 Task: Change the invitee language to French.
Action: Mouse moved to (532, 344)
Screenshot: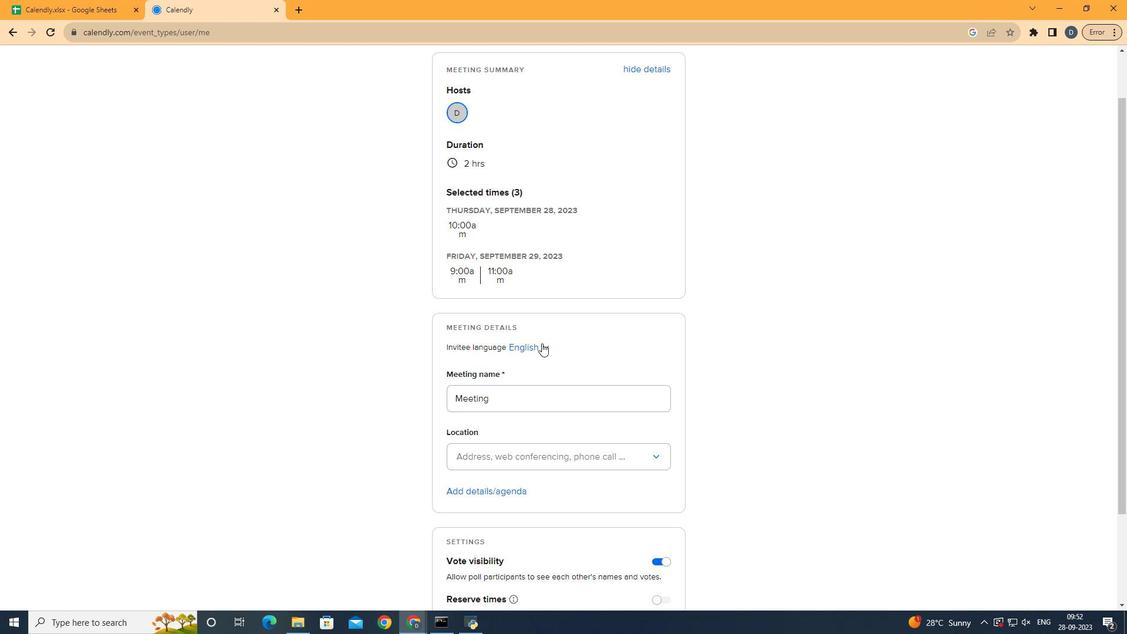 
Action: Mouse pressed left at (532, 344)
Screenshot: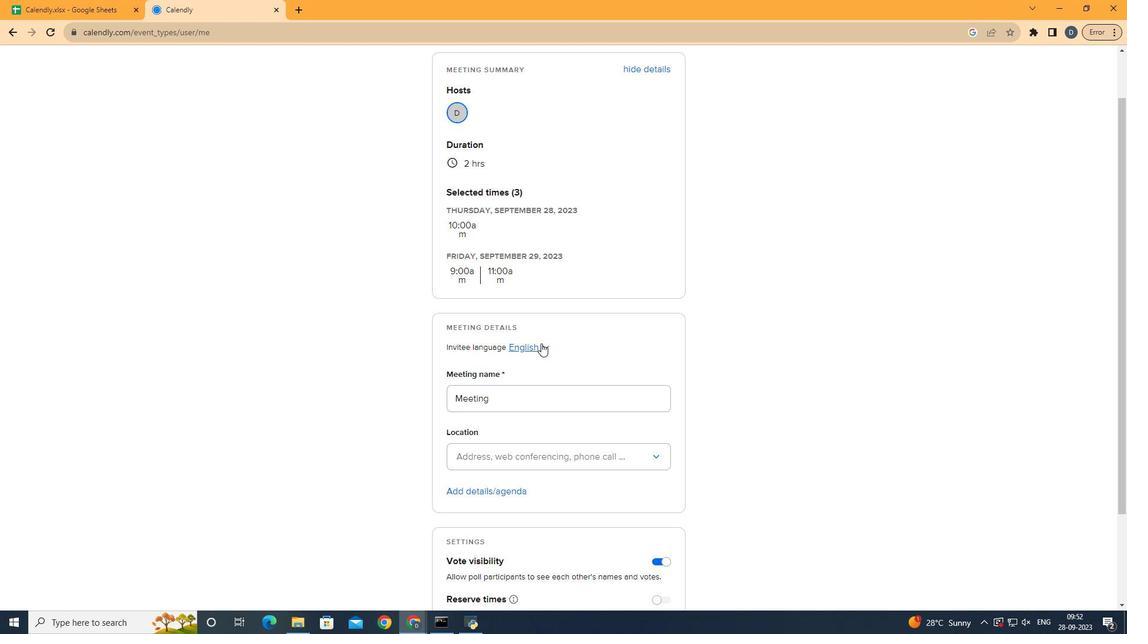
Action: Mouse moved to (545, 344)
Screenshot: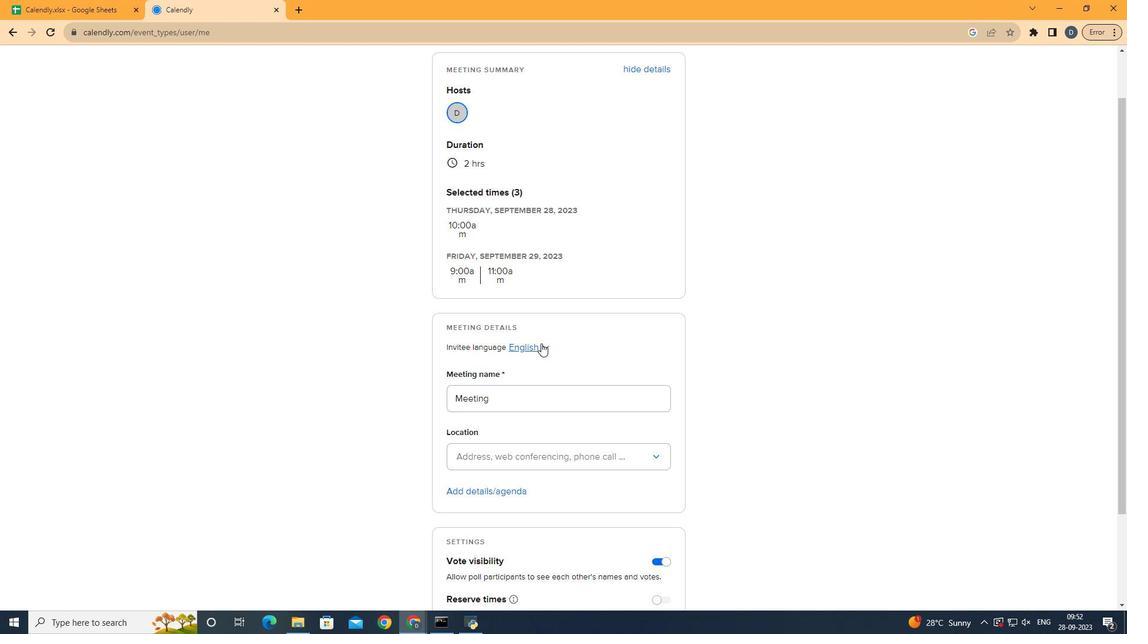 
Action: Mouse pressed left at (545, 344)
Screenshot: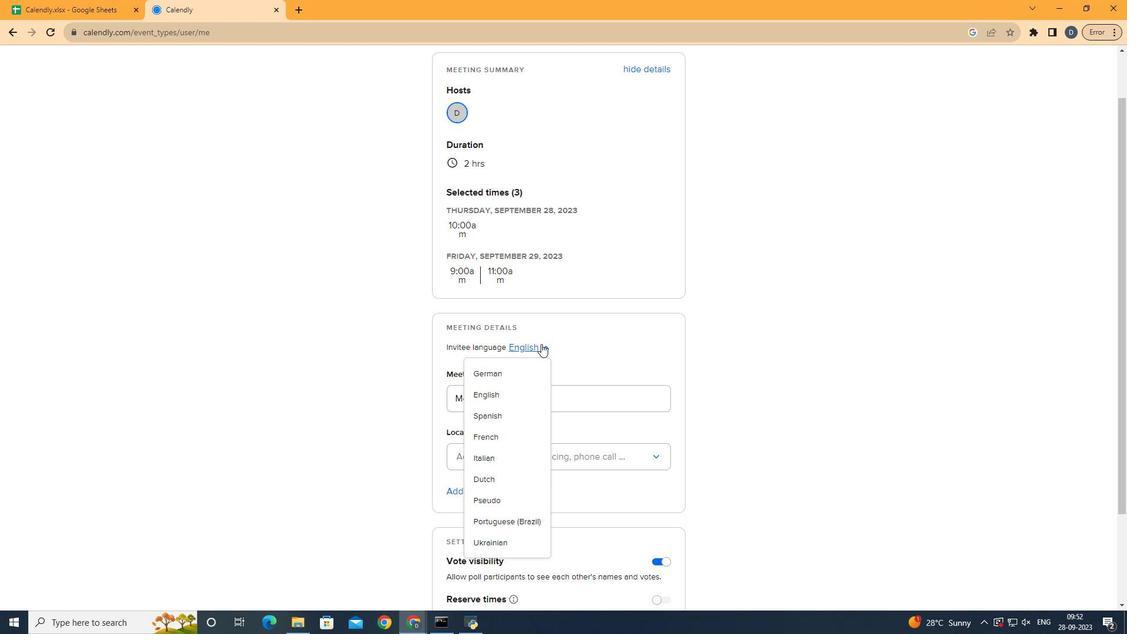 
Action: Mouse moved to (631, 376)
Screenshot: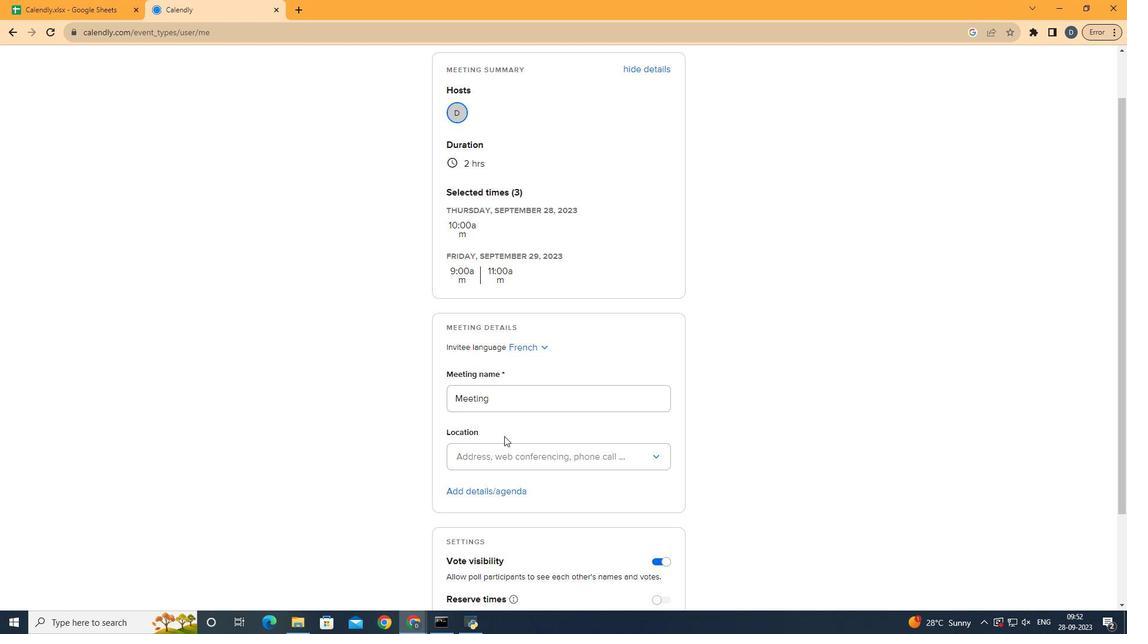 
Action: Mouse pressed left at (631, 376)
Screenshot: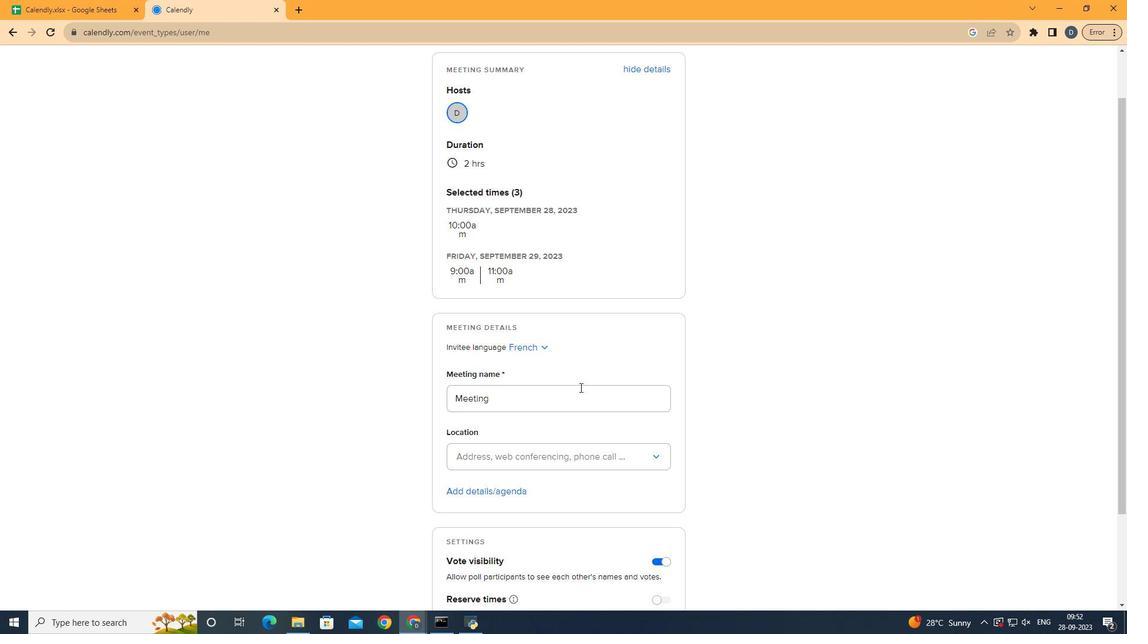 
Action: Mouse moved to (329, 356)
Screenshot: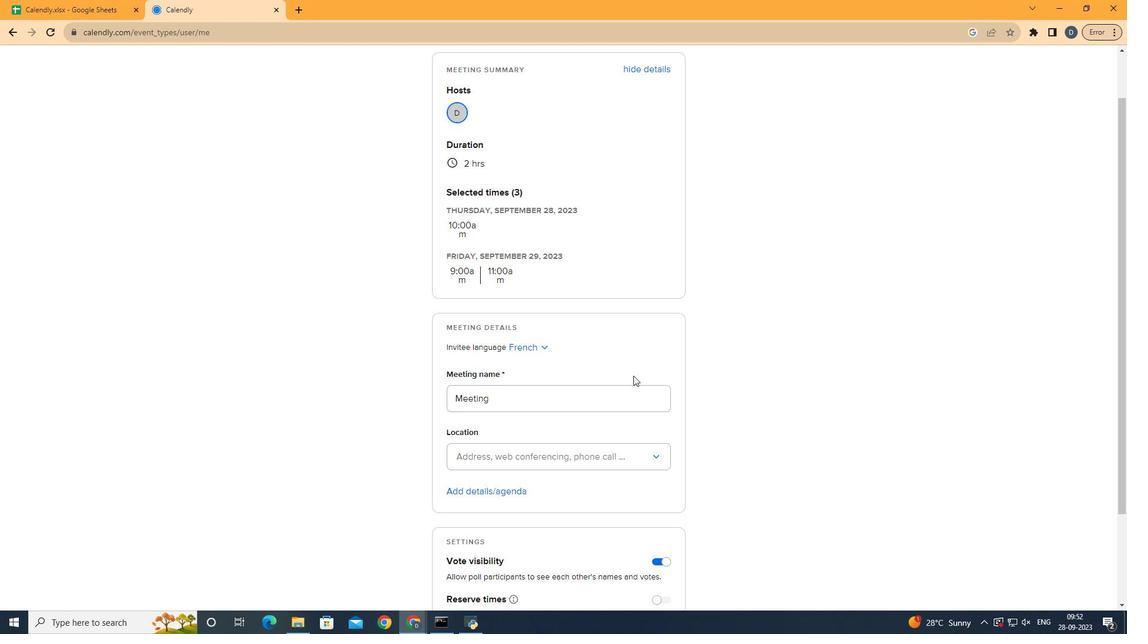 
